 Task: Create Card Competitive Analysis Research in Board Project Management to Workspace Customer Support. Create Card Brand Awareness Review in Board Competitor Analysis to Workspace Customer Support. Create Card User Research Interviews in Board Public Relations Media Outreach and Pitching to Workspace Customer Support
Action: Mouse moved to (41, 315)
Screenshot: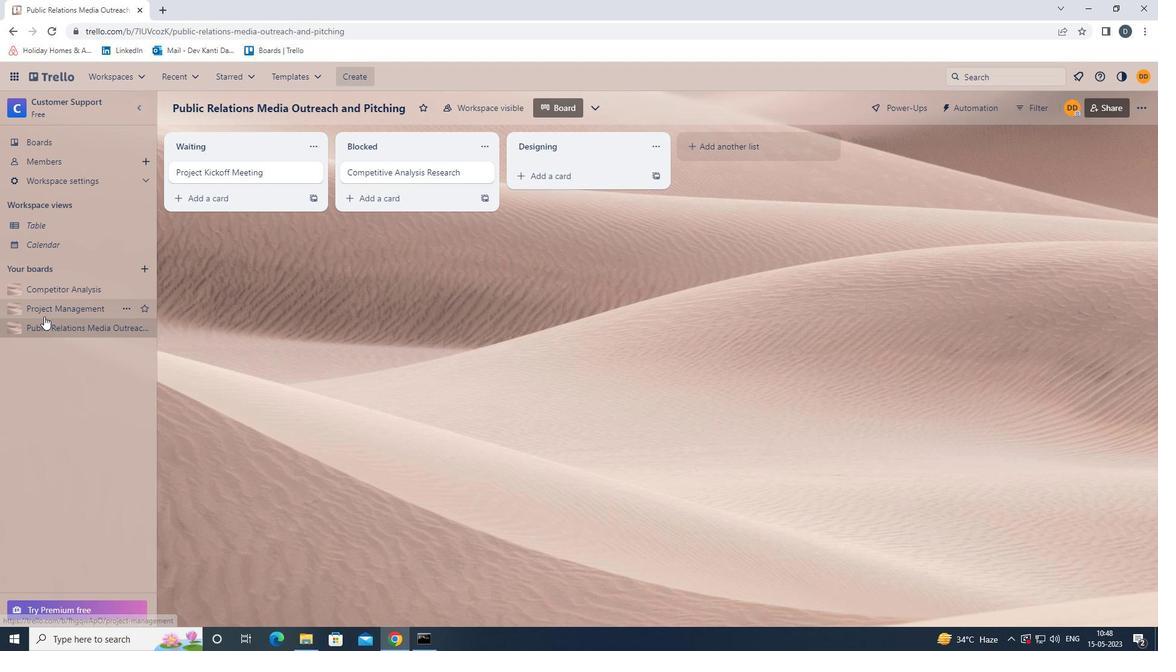 
Action: Mouse pressed left at (41, 315)
Screenshot: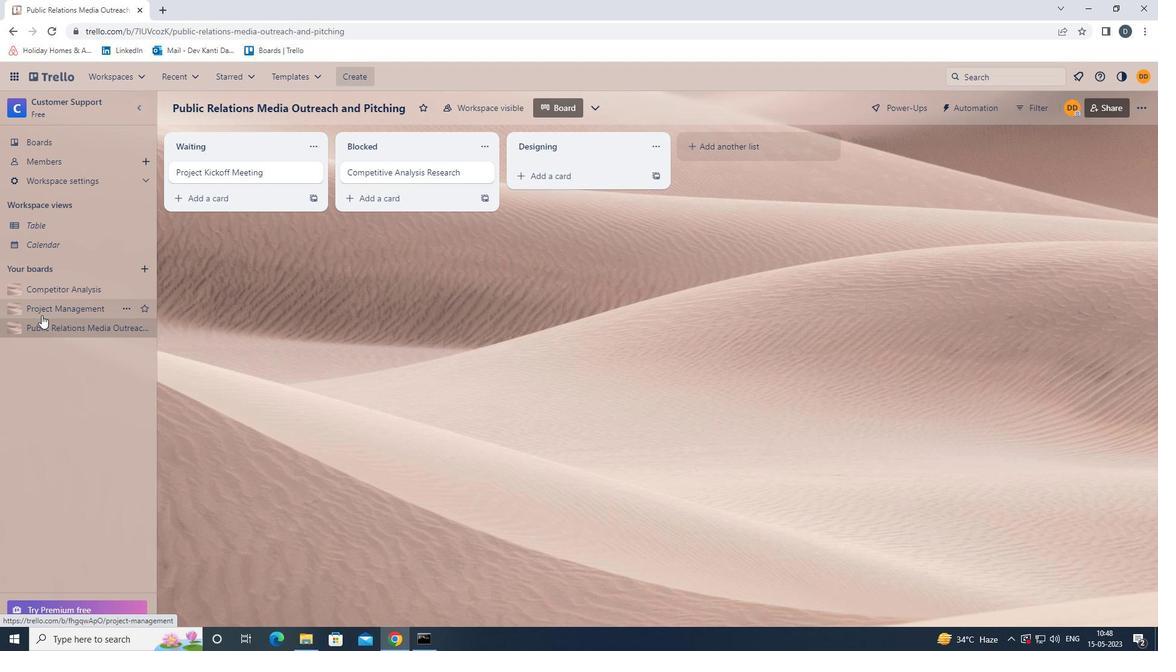 
Action: Mouse moved to (560, 166)
Screenshot: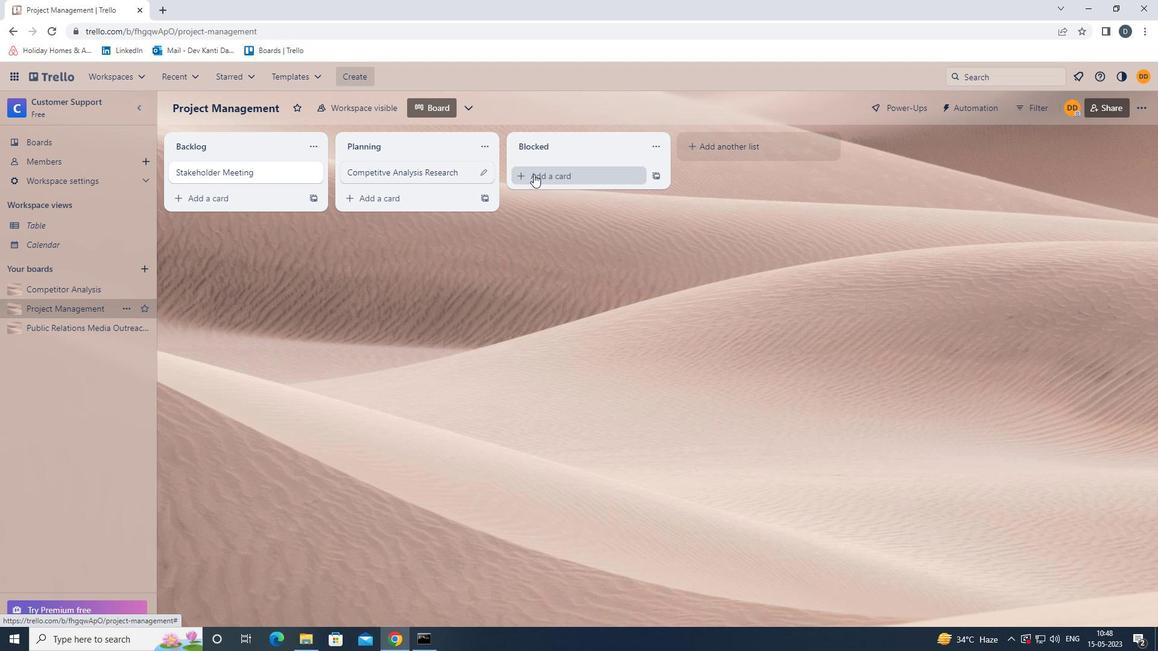 
Action: Mouse pressed left at (560, 166)
Screenshot: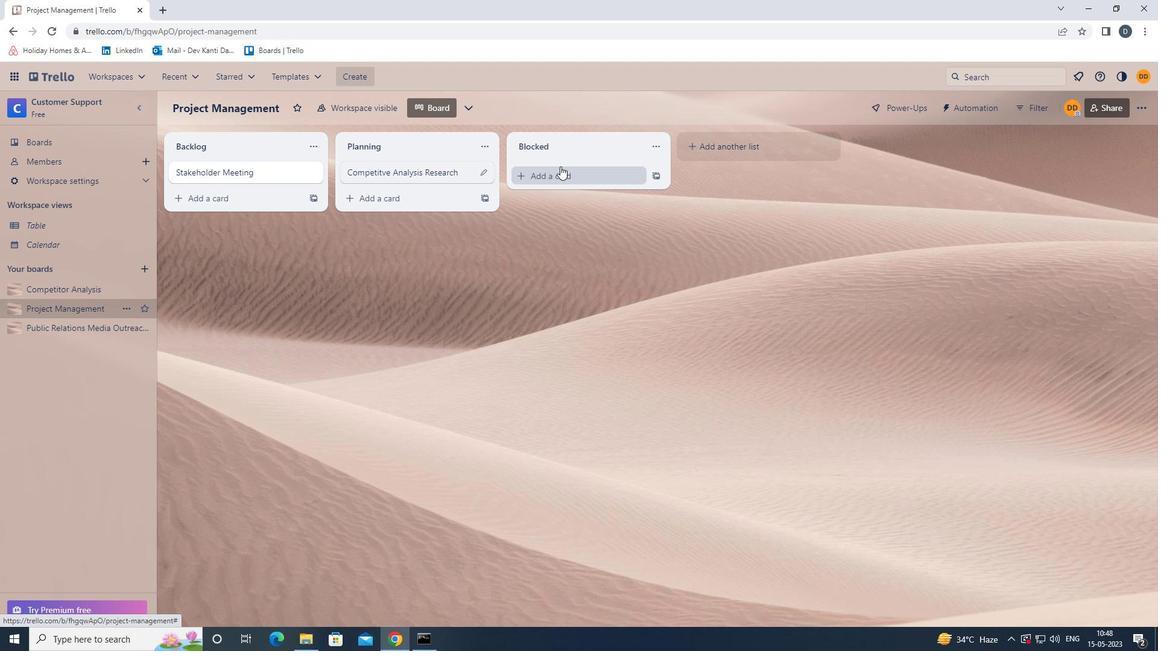
Action: Key pressed <Key.shift><Key.shift><Key.shift><Key.shift><Key.shift><Key.shift><Key.shift><Key.shift><Key.shift><Key.shift><Key.shift><Key.shift><Key.shift><Key.shift><Key.shift><Key.shift><Key.shift><Key.shift><Key.shift><Key.shift><Key.shift><Key.shift>COMPETITIVE<Key.space><Key.shift>ANALYSIS<Key.space><Key.shift><Key.shift><Key.shift><Key.shift>RESEARCH<Key.enter>
Screenshot: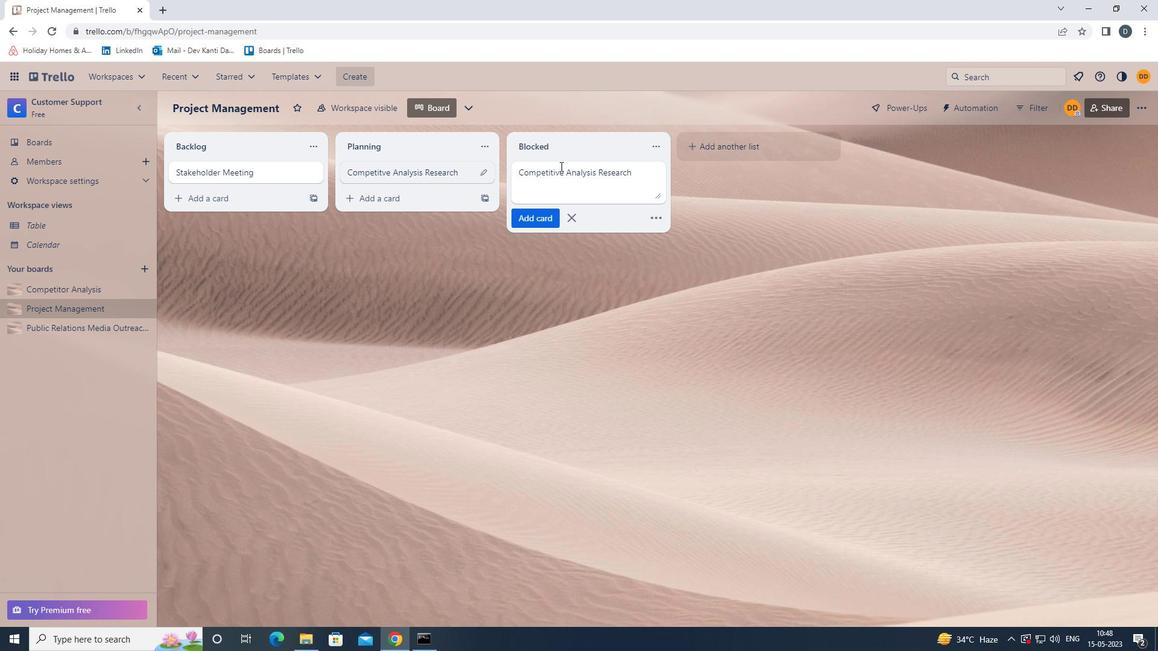 
Action: Mouse moved to (65, 286)
Screenshot: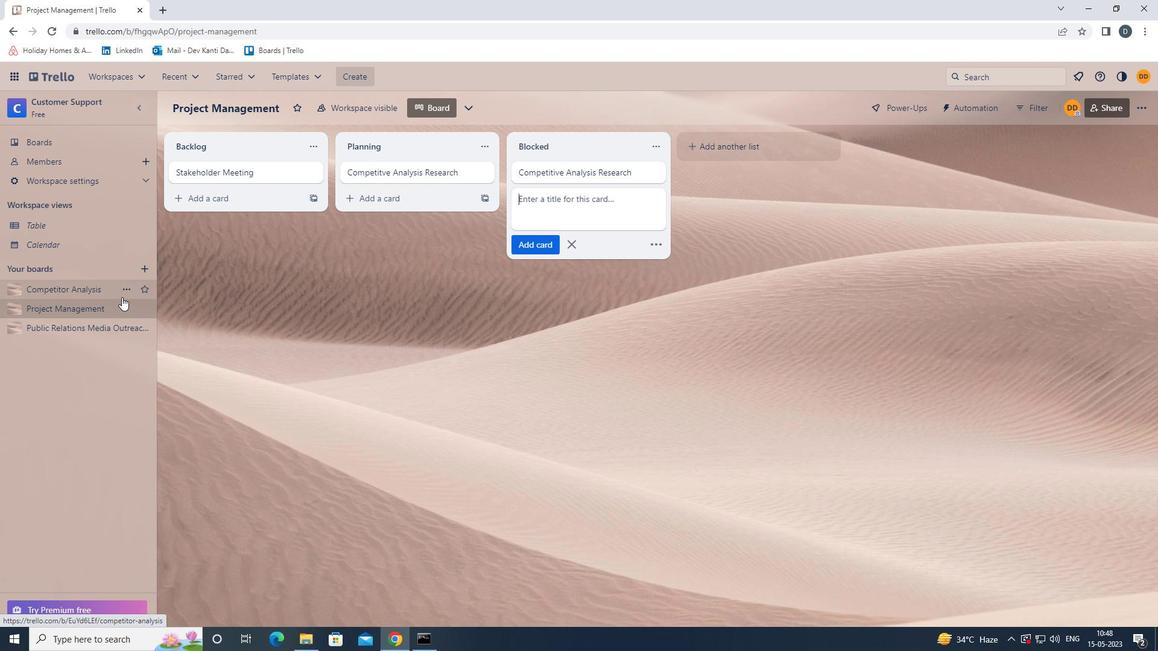 
Action: Mouse pressed left at (65, 286)
Screenshot: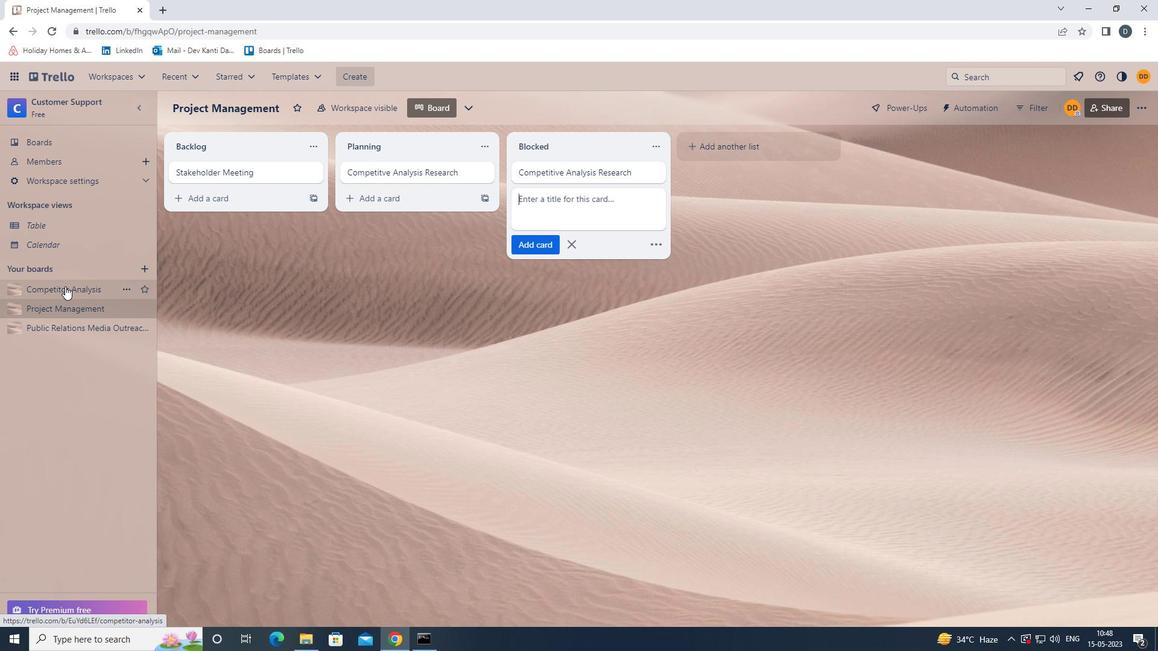 
Action: Mouse moved to (556, 178)
Screenshot: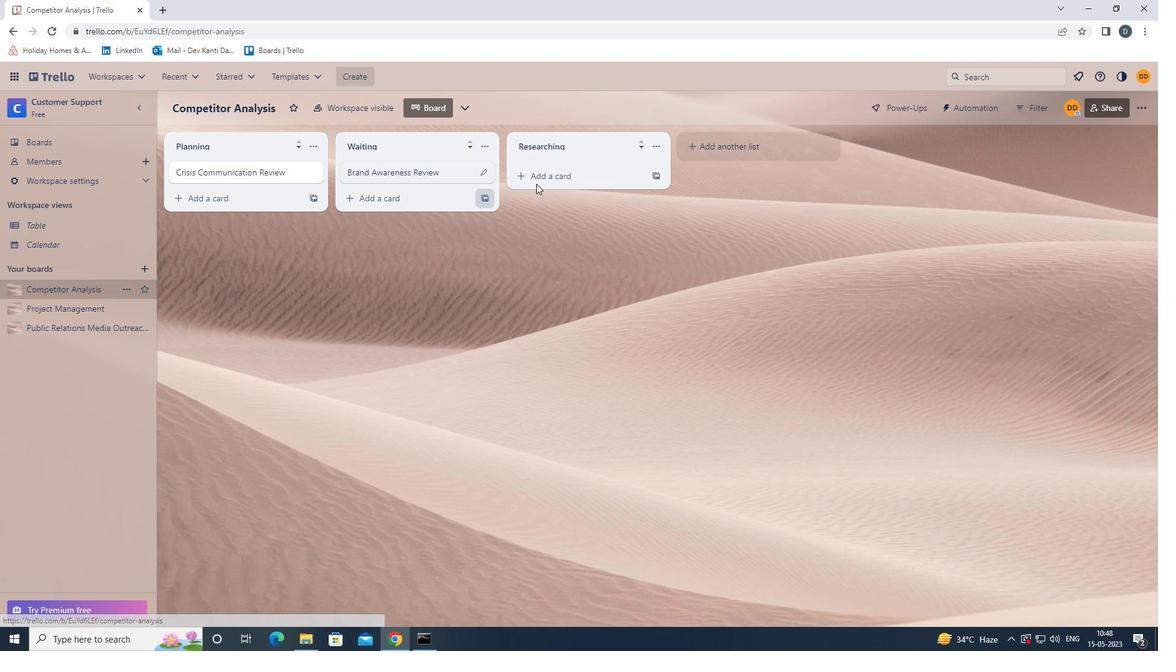 
Action: Mouse pressed left at (556, 178)
Screenshot: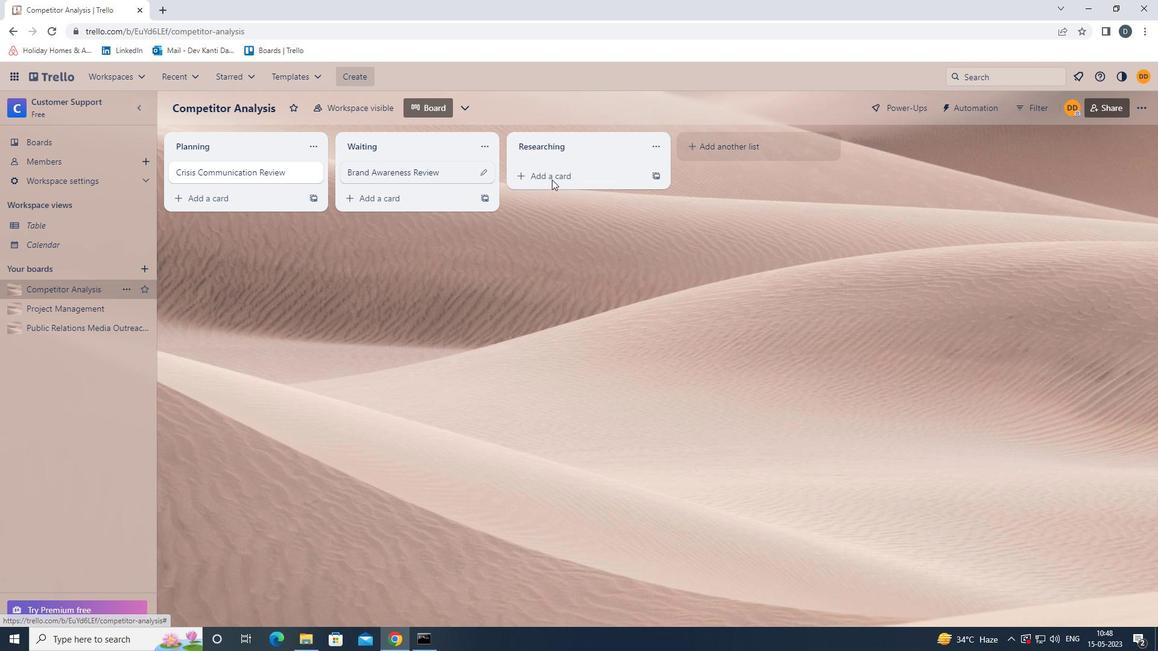 
Action: Key pressed <Key.shift><Key.shift><Key.shift><Key.shift><Key.shift><Key.shift><Key.shift><Key.shift><Key.shift>BRAND<Key.space><Key.shift>AWARENESS<Key.space><Key.shift><Key.shift><Key.shift><Key.shift><Key.shift><Key.shift><Key.shift><Key.shift>REVIEW<Key.enter>
Screenshot: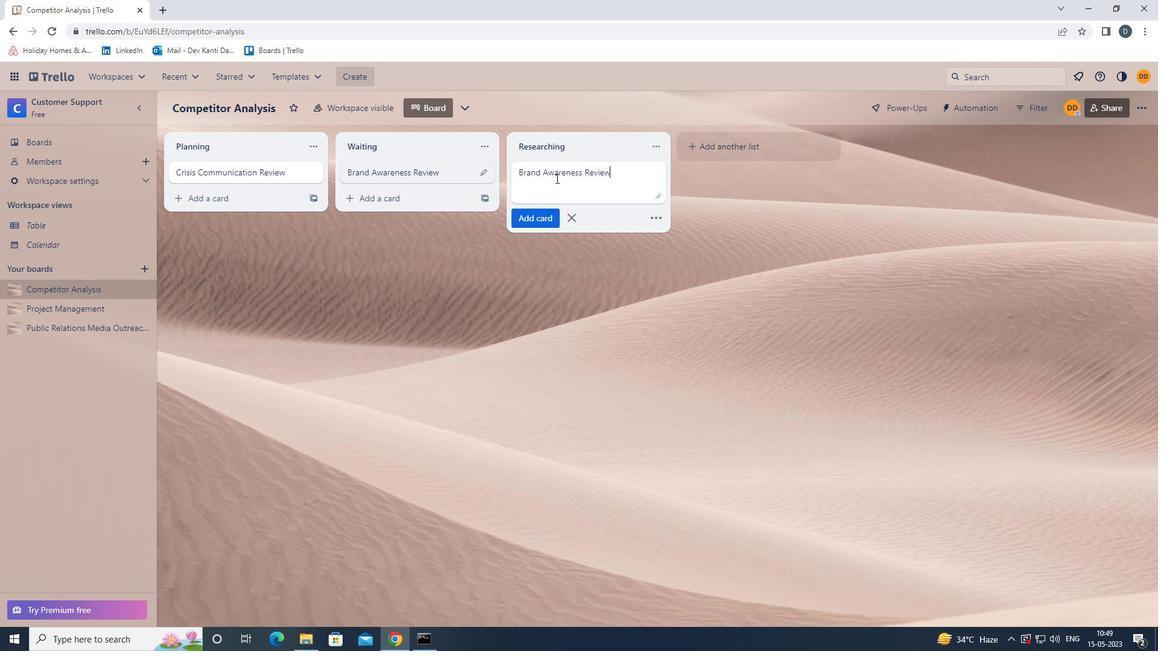 
Action: Mouse moved to (66, 327)
Screenshot: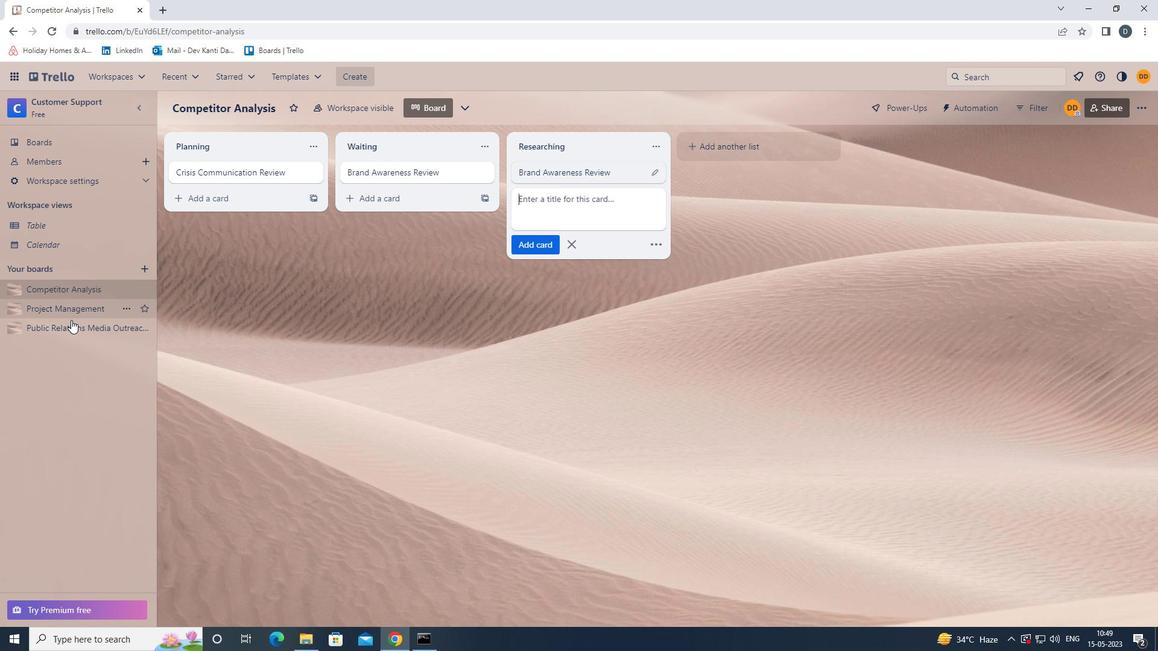 
Action: Mouse pressed left at (66, 327)
Screenshot: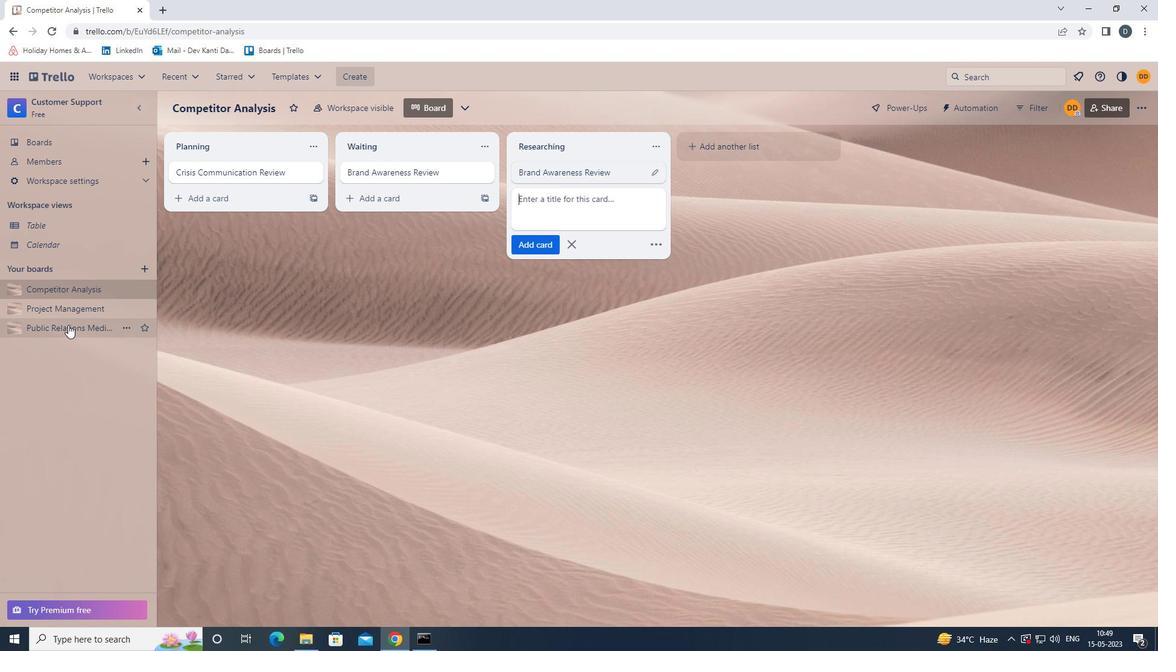 
Action: Mouse moved to (584, 168)
Screenshot: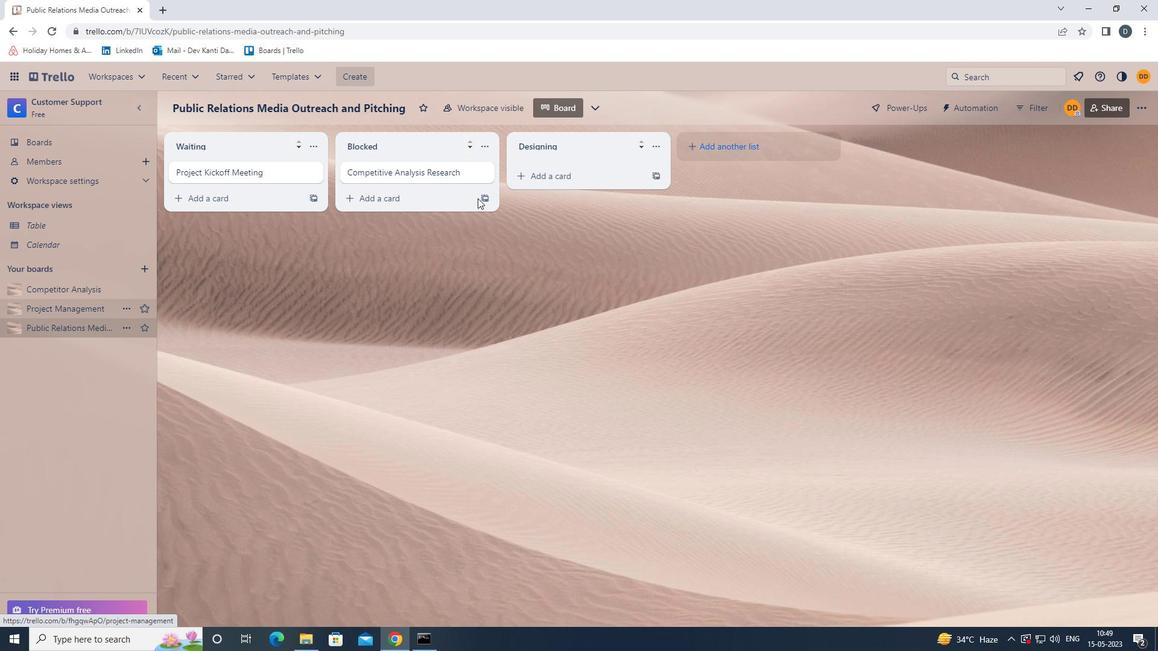
Action: Mouse pressed left at (584, 168)
Screenshot: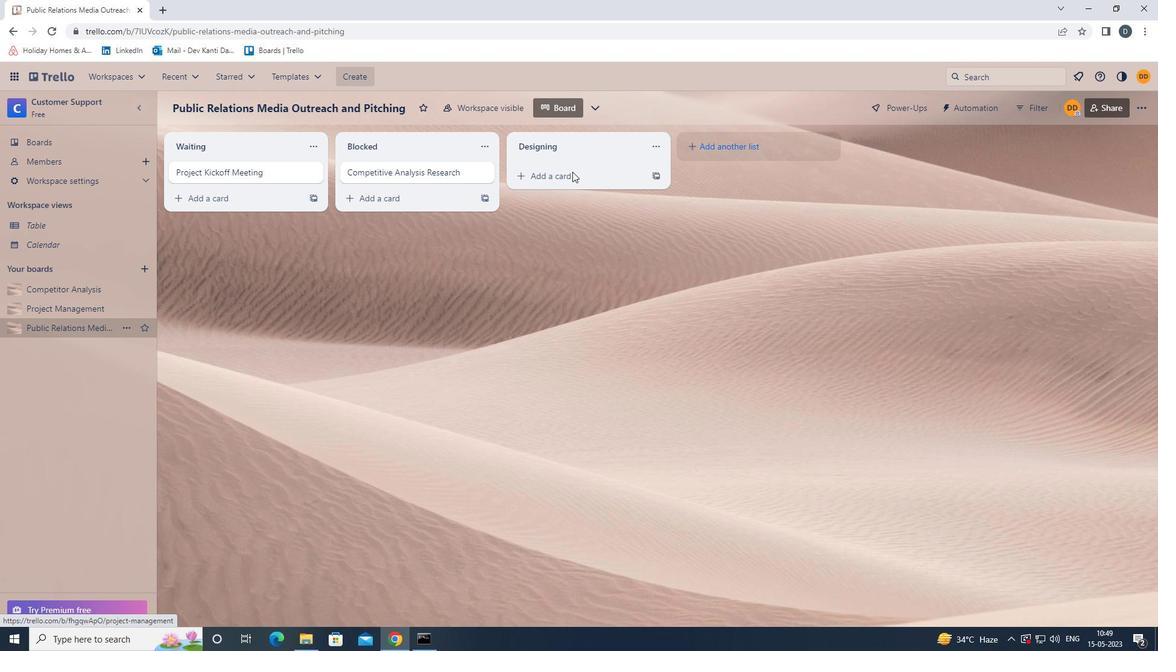 
Action: Key pressed <Key.shift><Key.shift><Key.shift><Key.shift><Key.shift><Key.shift><Key.shift><Key.shift><Key.shift><Key.shift><Key.shift><Key.shift><Key.shift><Key.shift><Key.shift><Key.shift><Key.shift><Key.shift><Key.shift><Key.shift><Key.shift><Key.shift><Key.shift><Key.shift><Key.shift><Key.shift><Key.shift><Key.shift><Key.shift><Key.shift><Key.shift><Key.shift><Key.shift><Key.shift><Key.shift><Key.shift><Key.shift><Key.shift><Key.shift>USER<Key.space><Key.shift><Key.shift><Key.shift><Key.shift><Key.shift><Key.shift><Key.shift>RESEARCH<Key.space><Key.shift>INTERVIEWS<Key.enter>
Screenshot: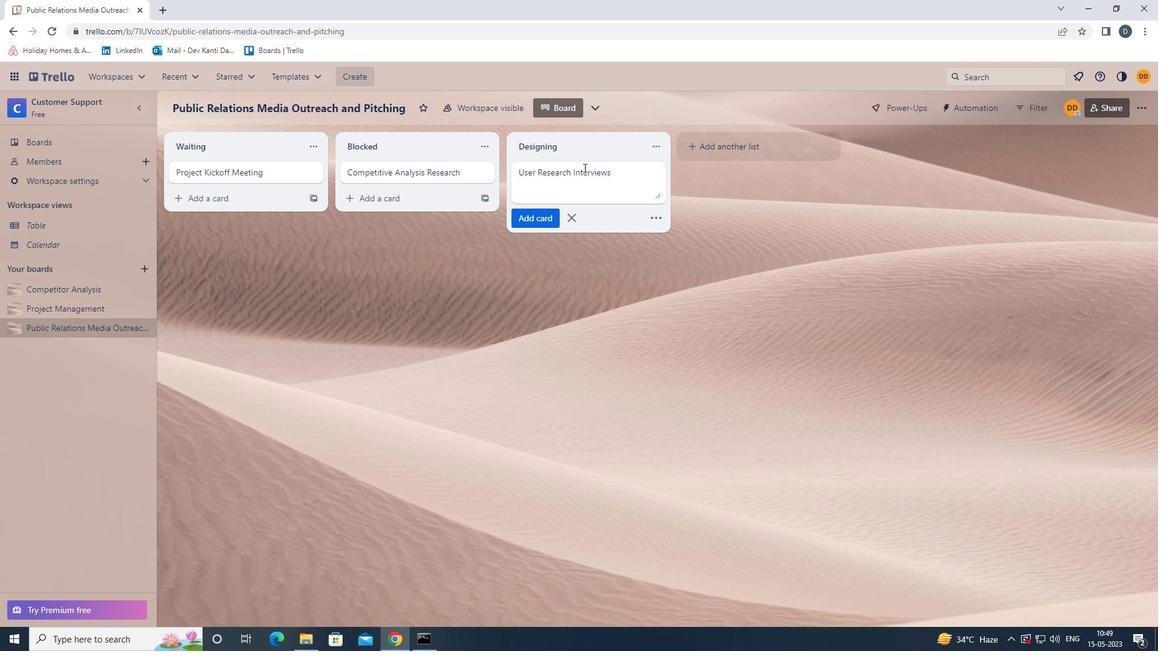 
Action: Mouse moved to (558, 301)
Screenshot: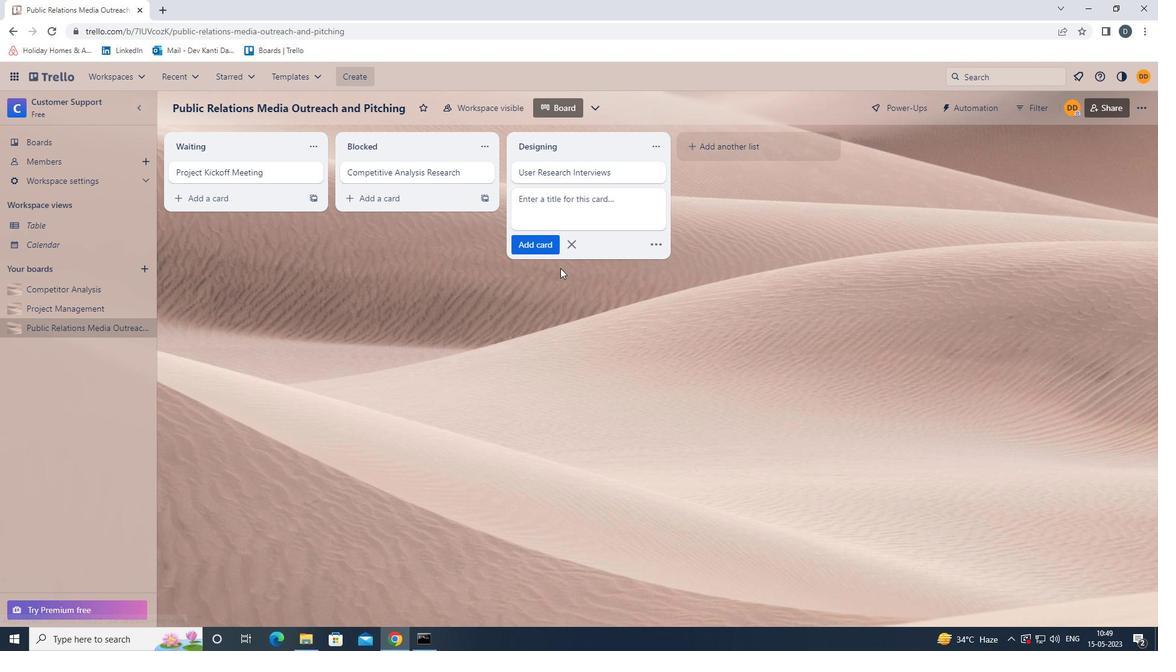
Action: Mouse pressed left at (558, 301)
Screenshot: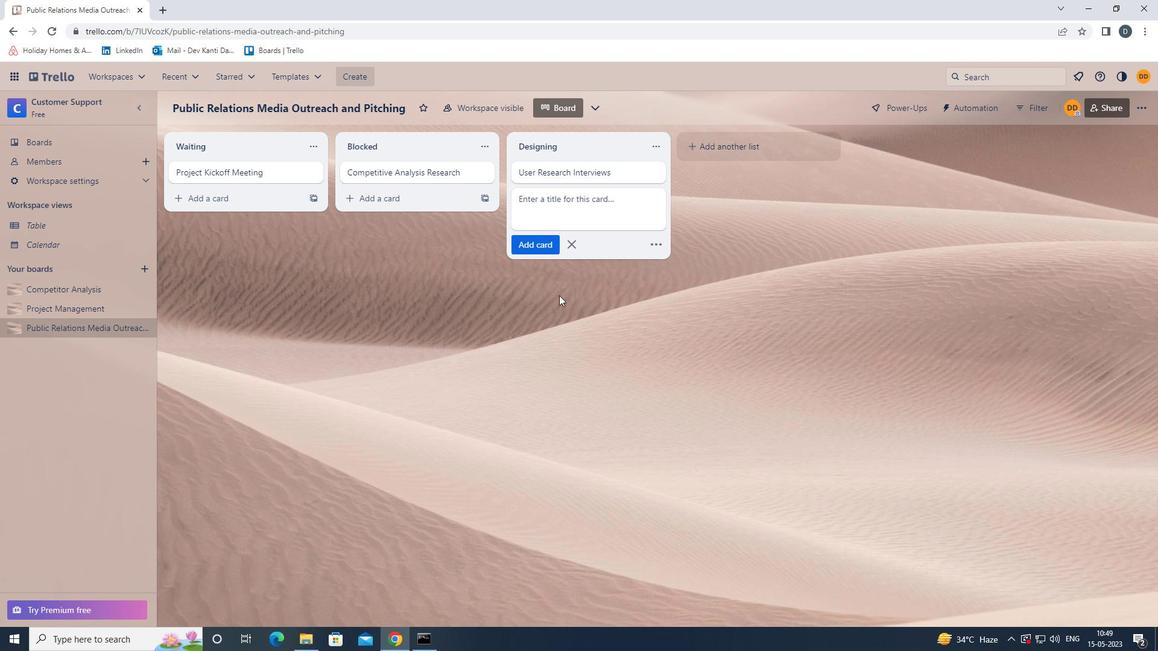 
